 Task: Look for properties with tv facilities.
Action: Mouse moved to (1061, 157)
Screenshot: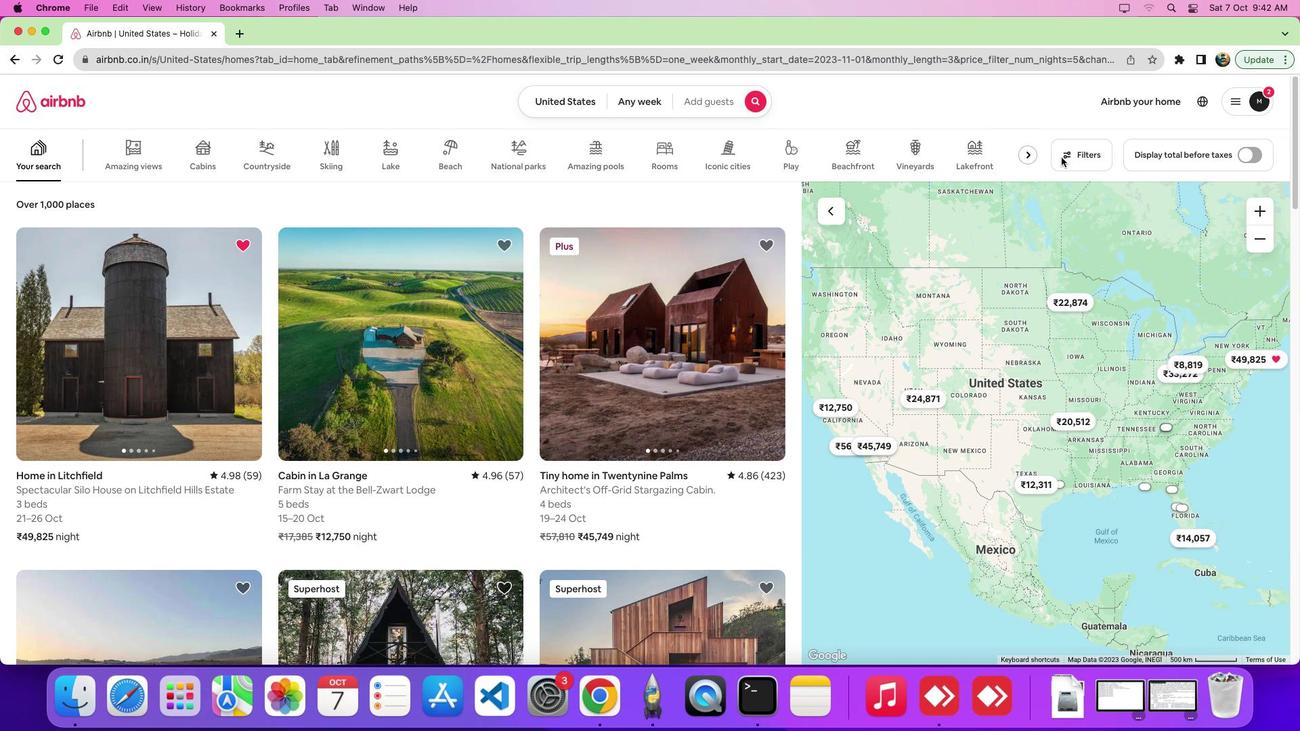 
Action: Mouse pressed left at (1061, 157)
Screenshot: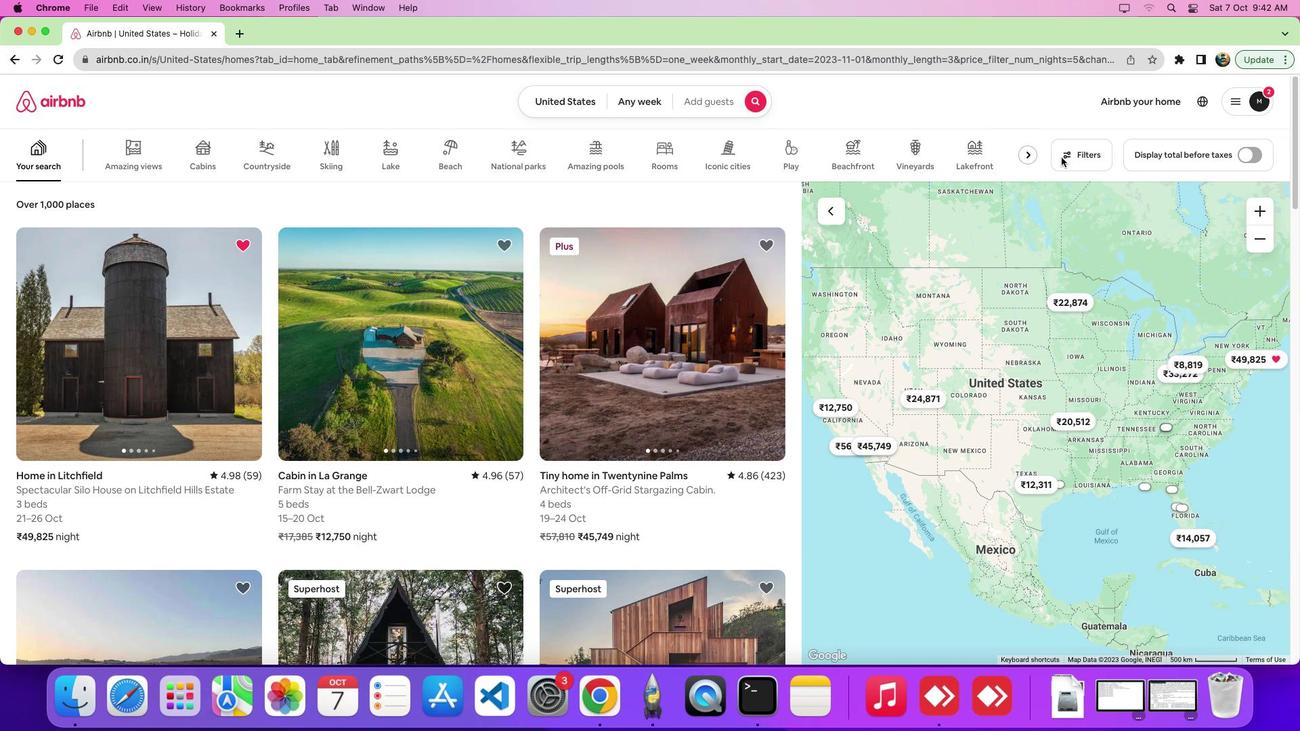
Action: Mouse moved to (1064, 155)
Screenshot: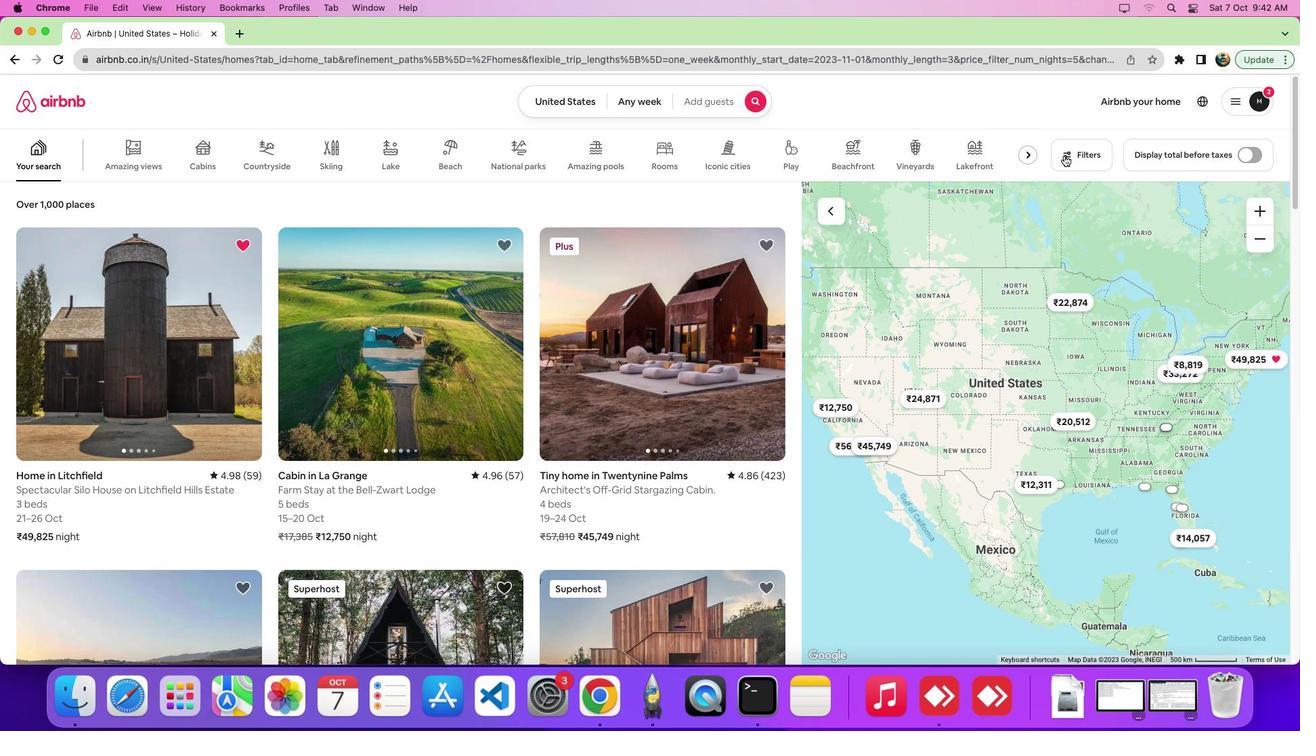 
Action: Mouse pressed left at (1064, 155)
Screenshot: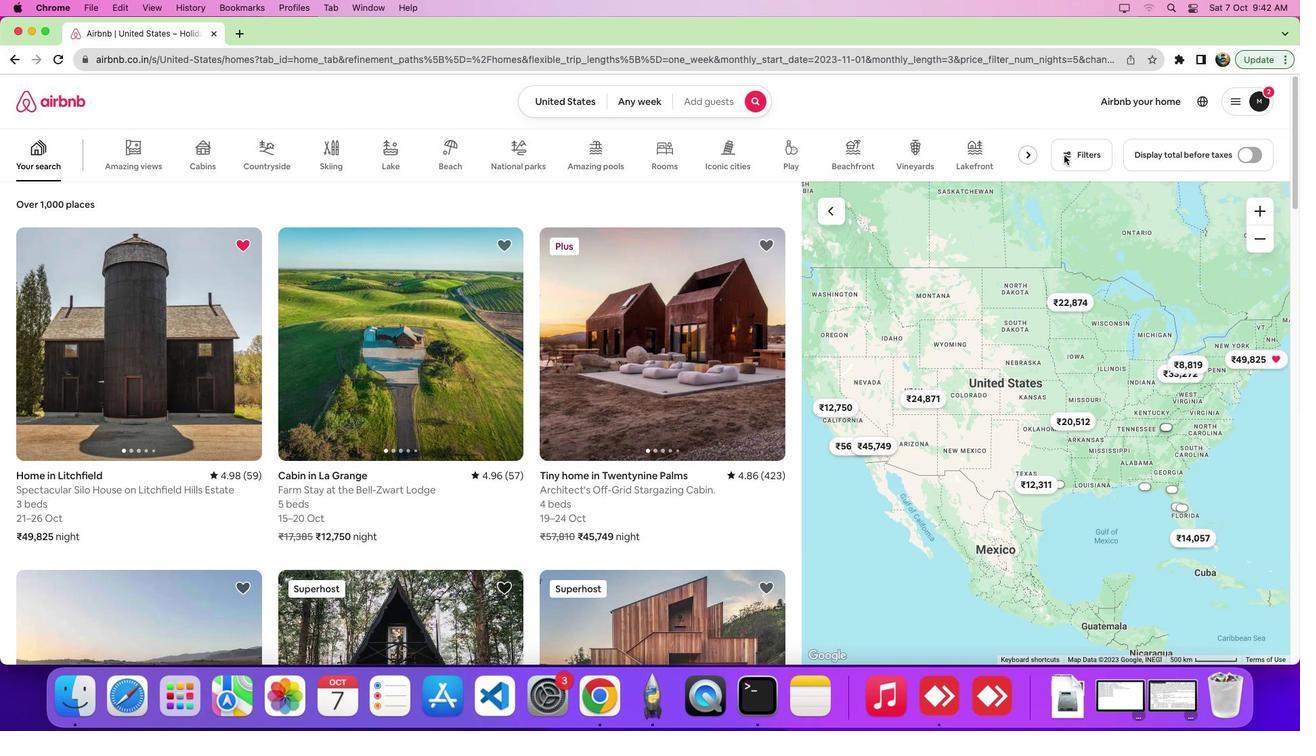 
Action: Mouse moved to (792, 231)
Screenshot: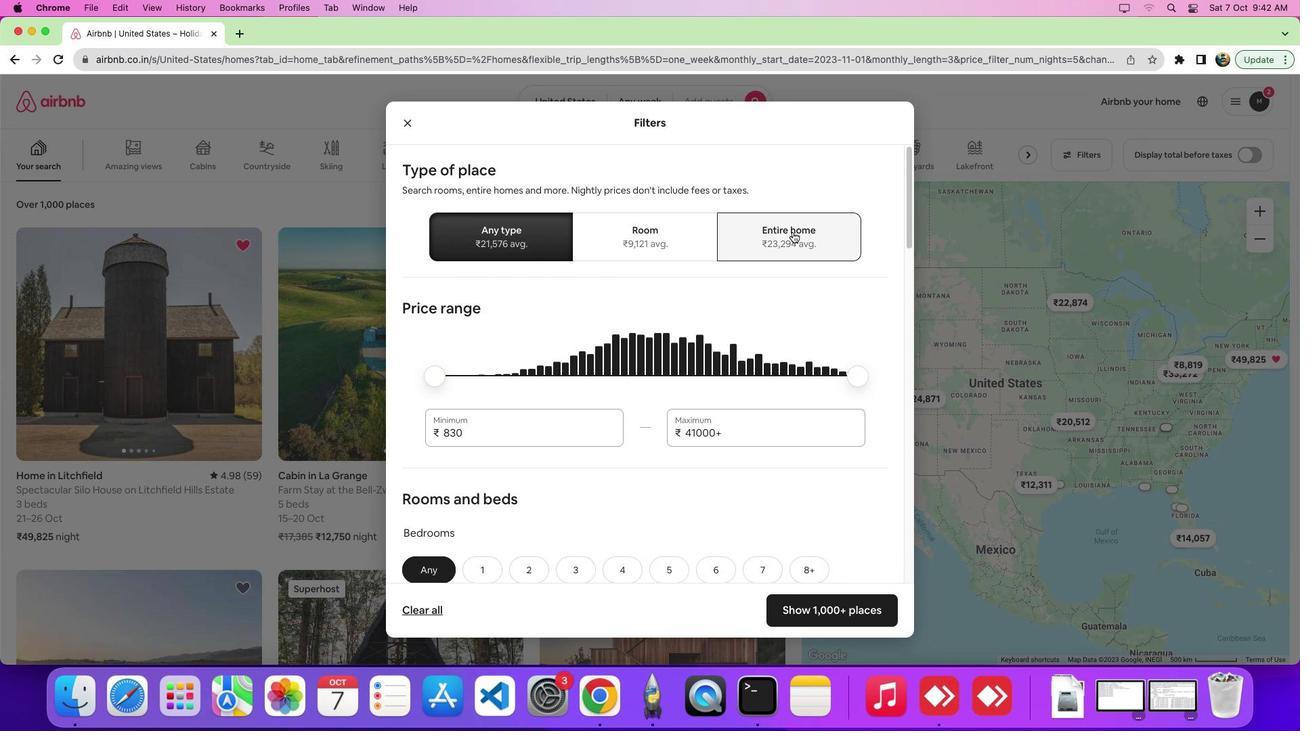 
Action: Mouse pressed left at (792, 231)
Screenshot: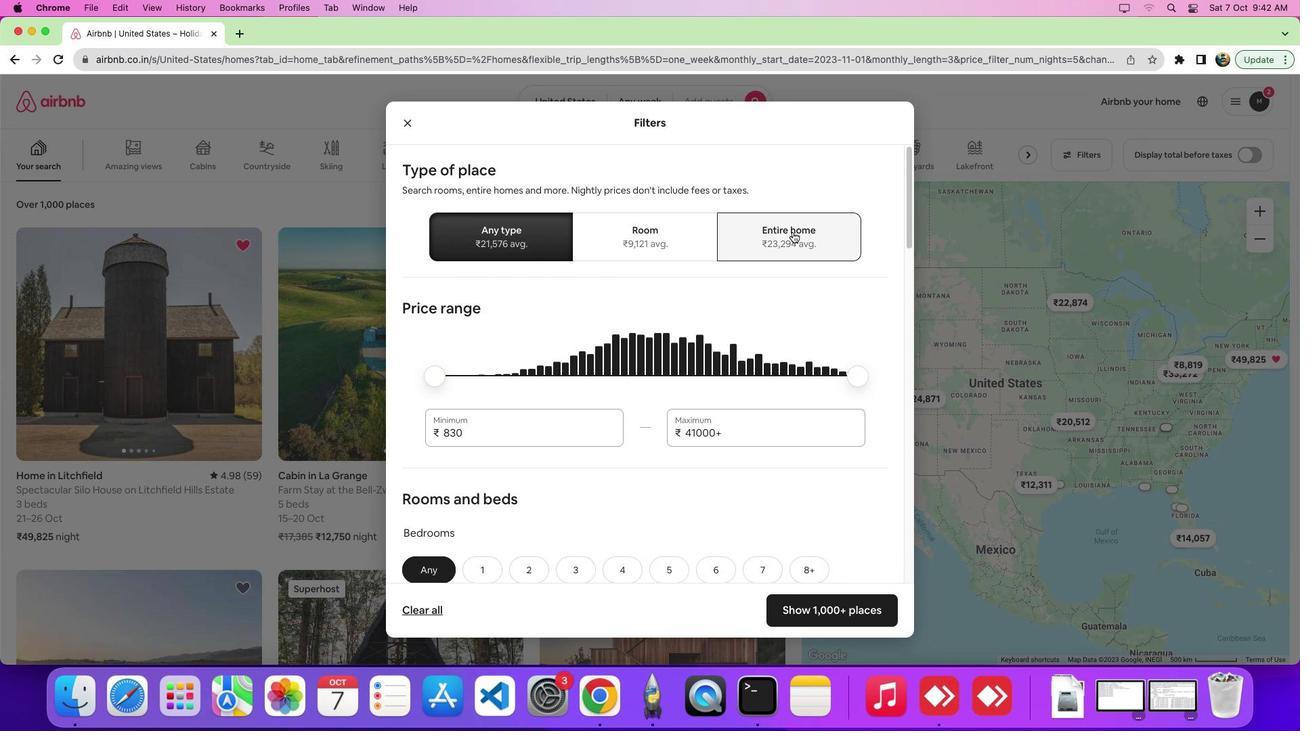 
Action: Mouse moved to (690, 358)
Screenshot: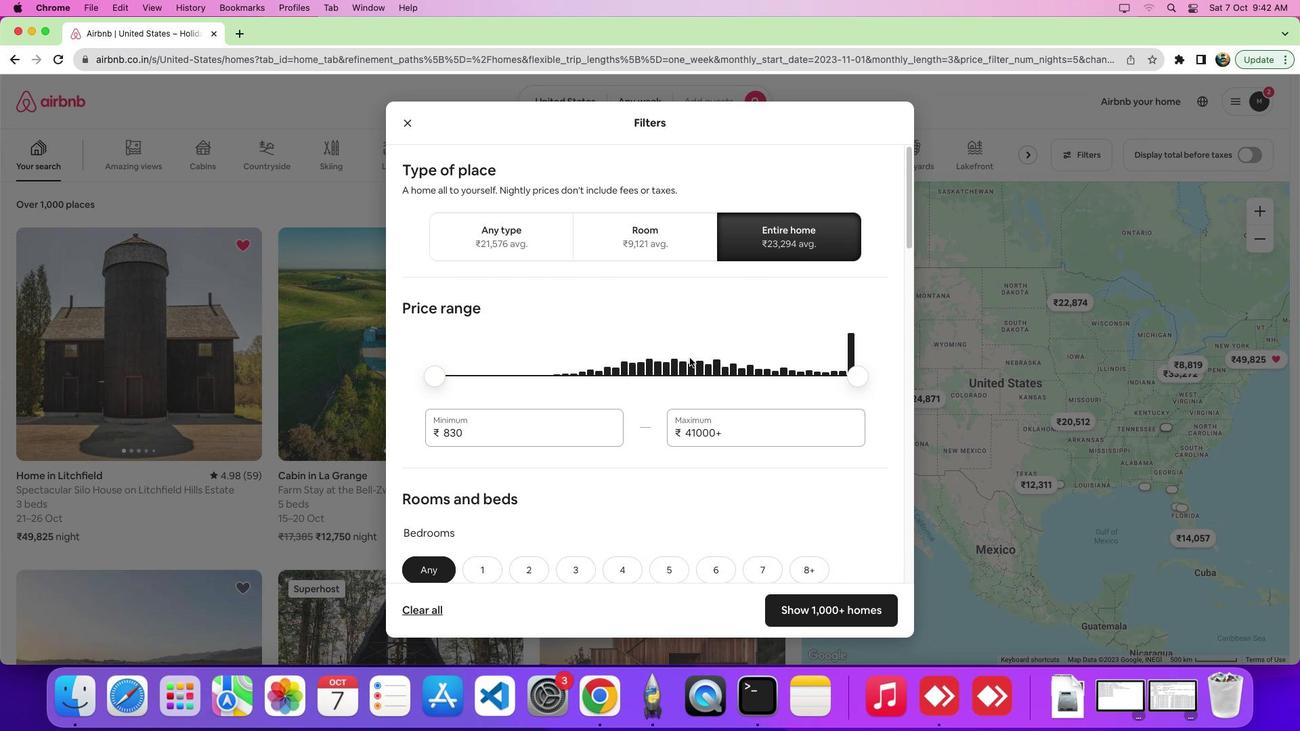 
Action: Mouse scrolled (690, 358) with delta (0, 0)
Screenshot: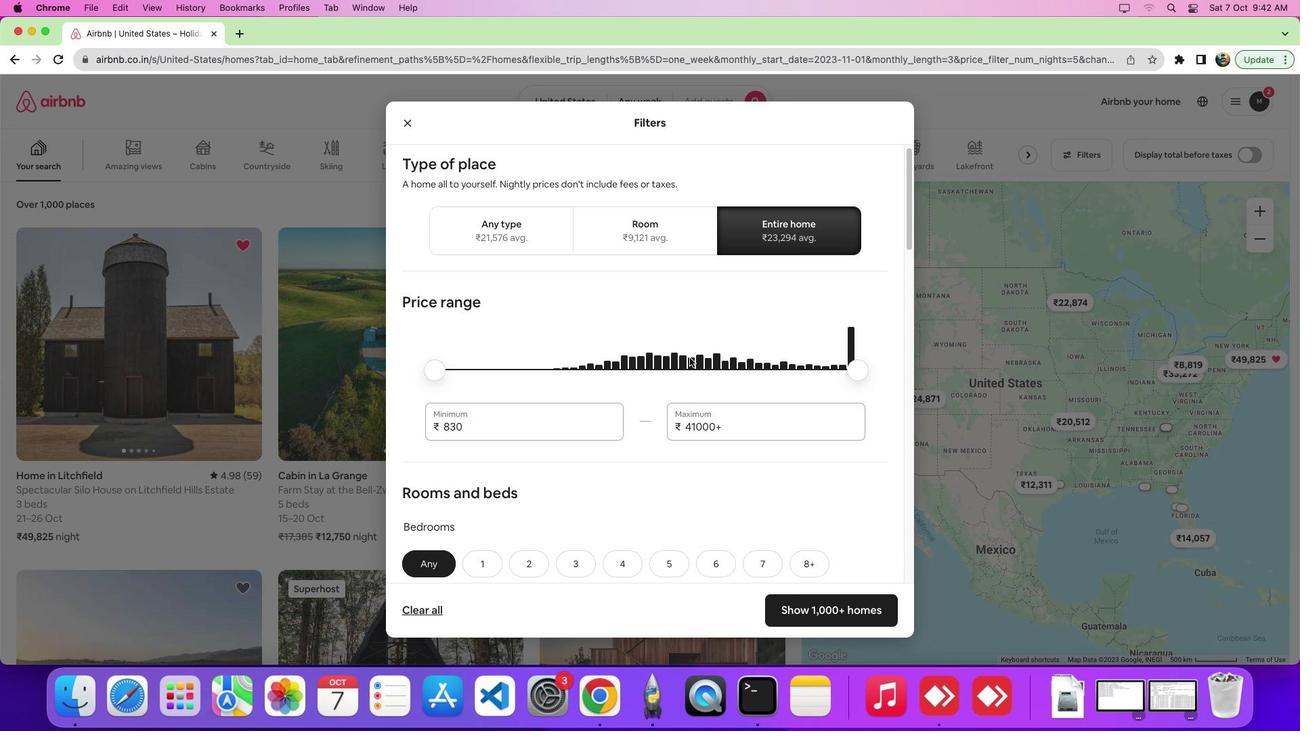 
Action: Mouse scrolled (690, 358) with delta (0, 0)
Screenshot: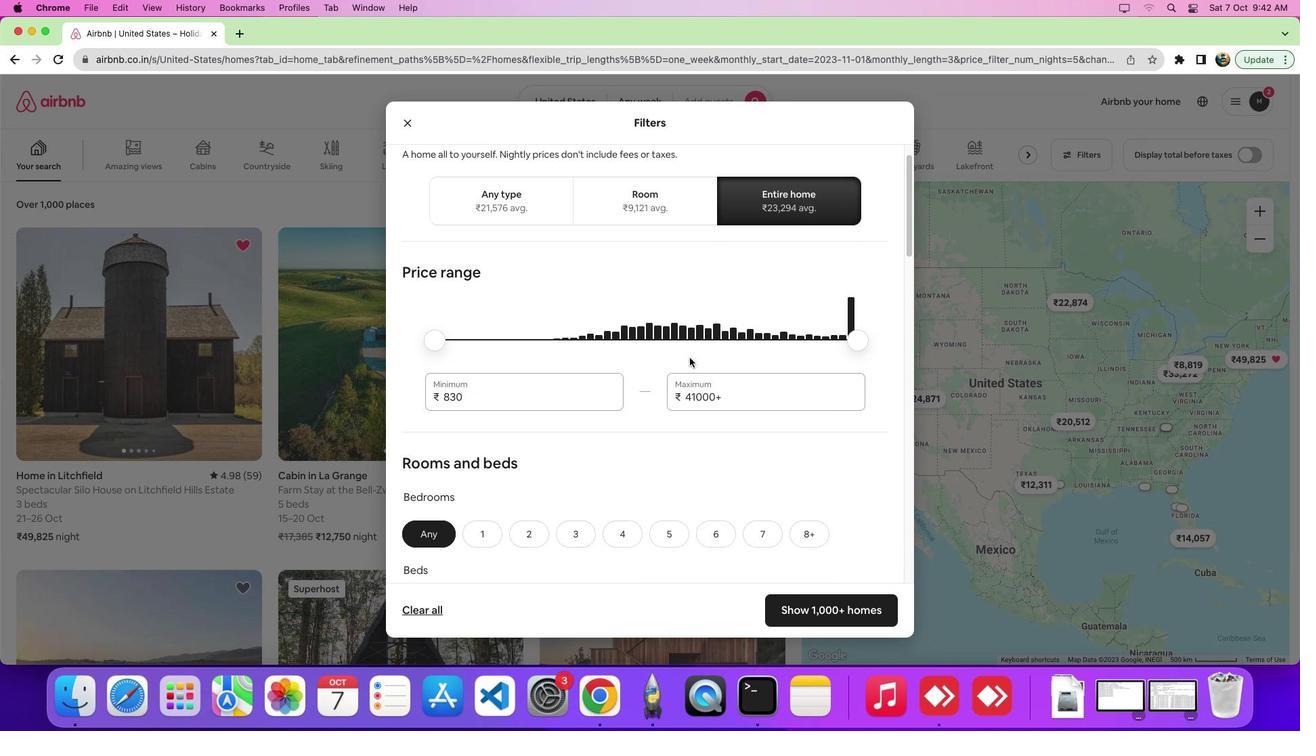 
Action: Mouse scrolled (690, 358) with delta (0, 0)
Screenshot: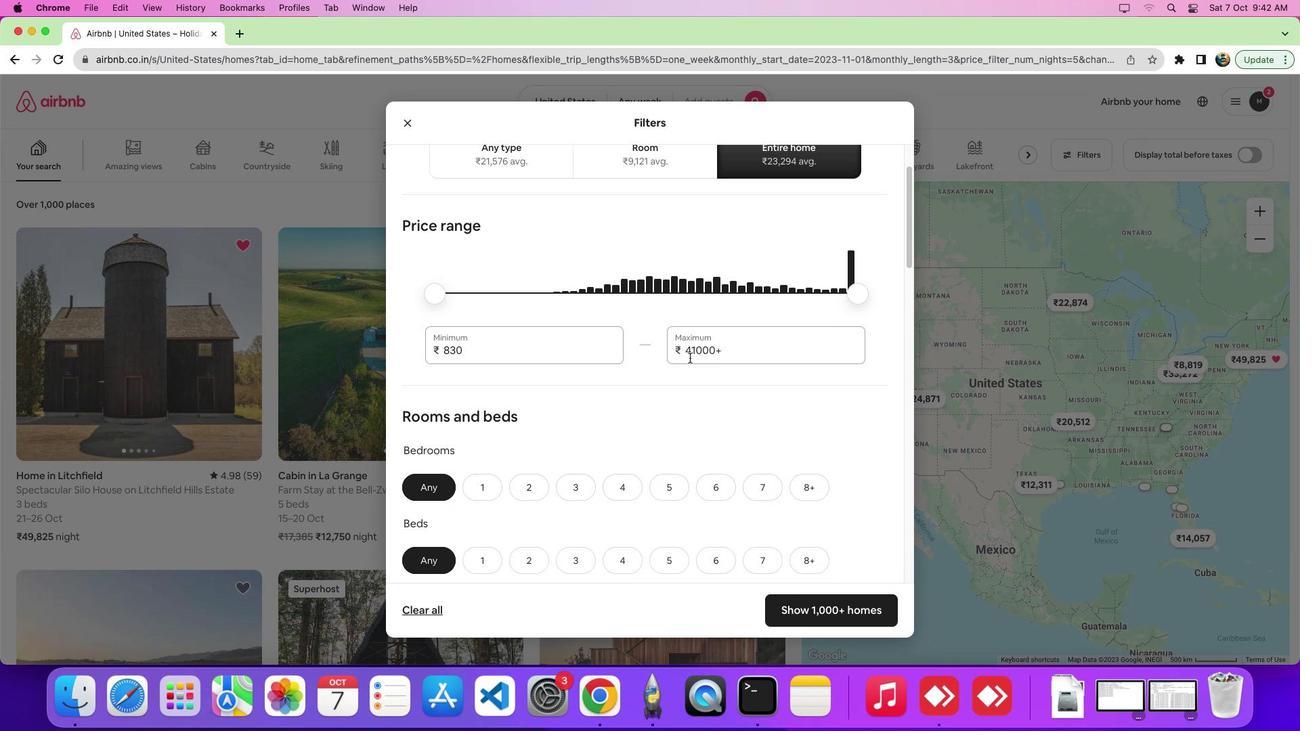 
Action: Mouse scrolled (690, 358) with delta (0, 0)
Screenshot: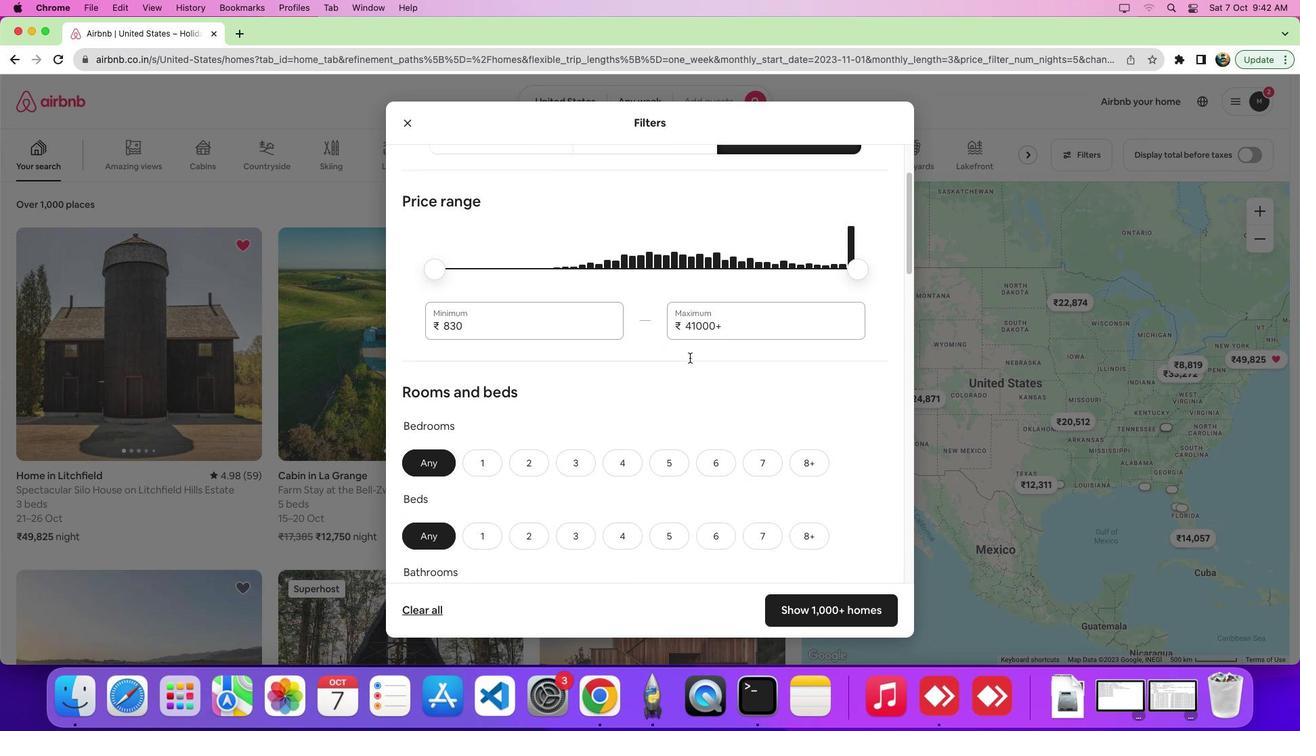 
Action: Mouse scrolled (690, 358) with delta (0, 0)
Screenshot: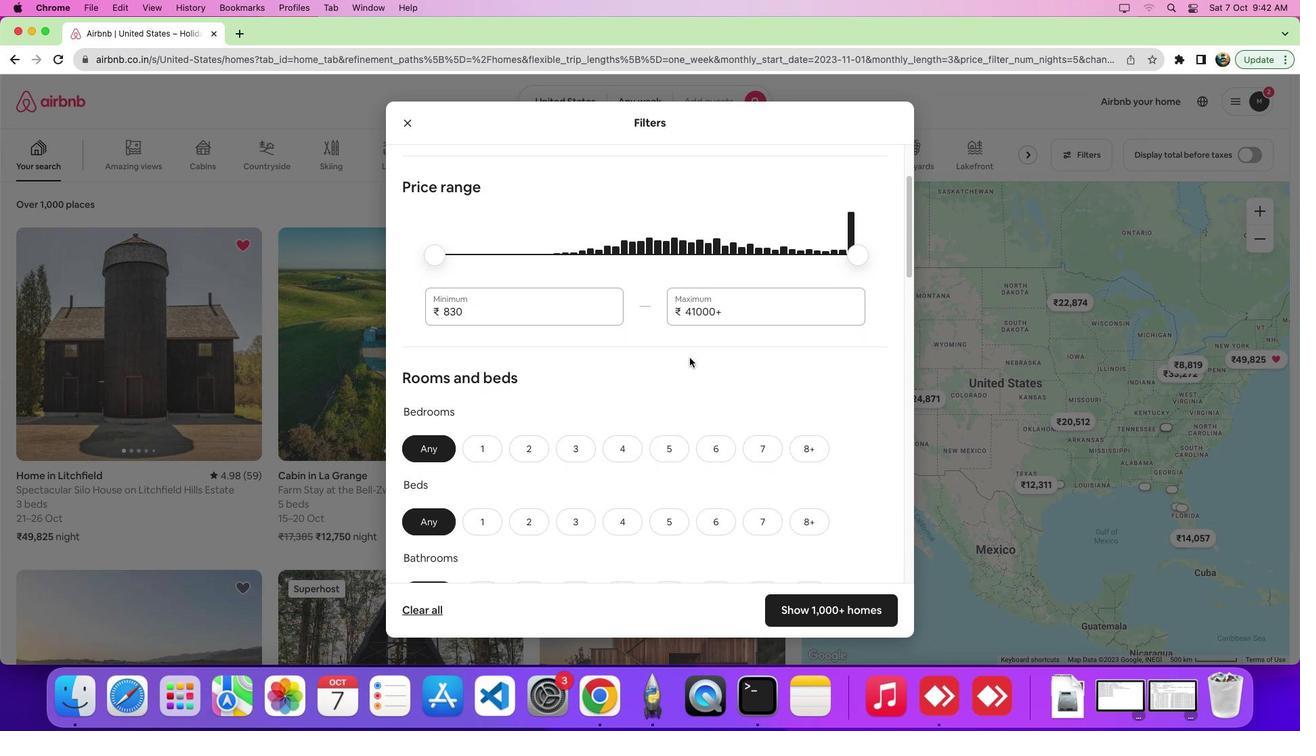 
Action: Mouse scrolled (690, 358) with delta (0, 0)
Screenshot: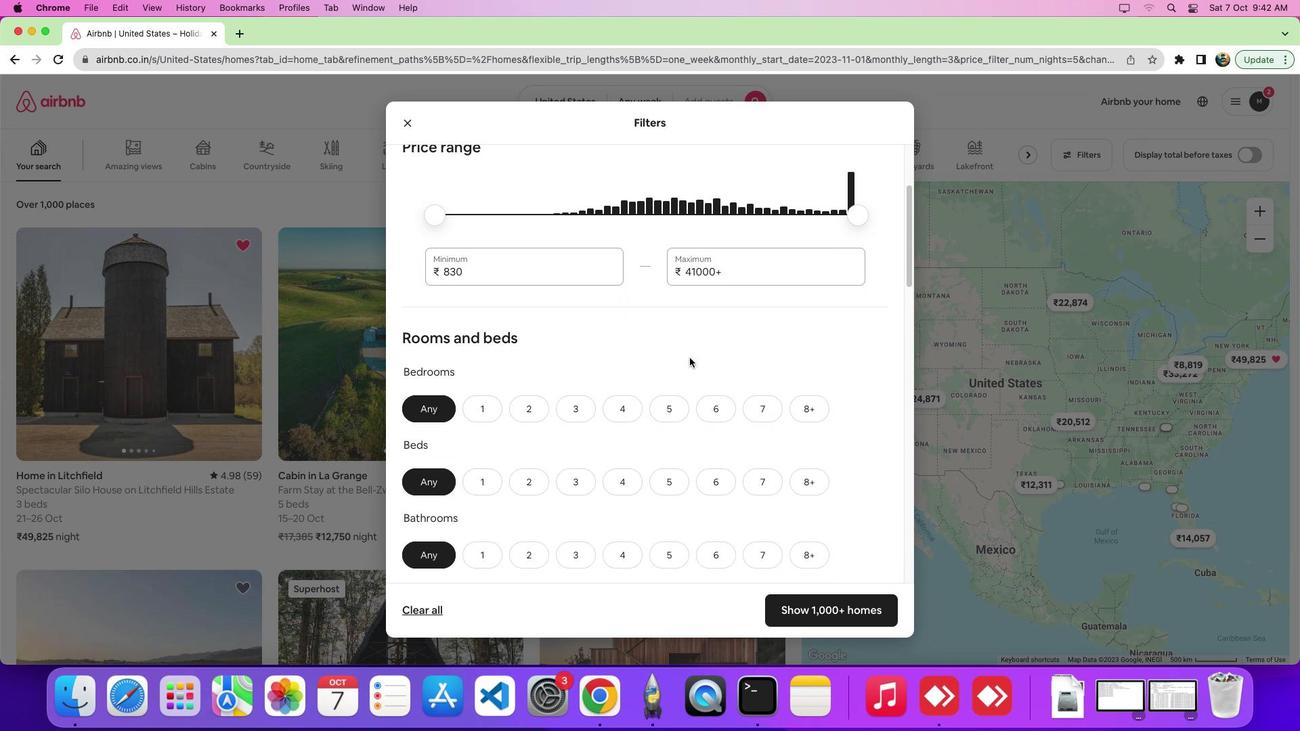 
Action: Mouse scrolled (690, 358) with delta (0, 0)
Screenshot: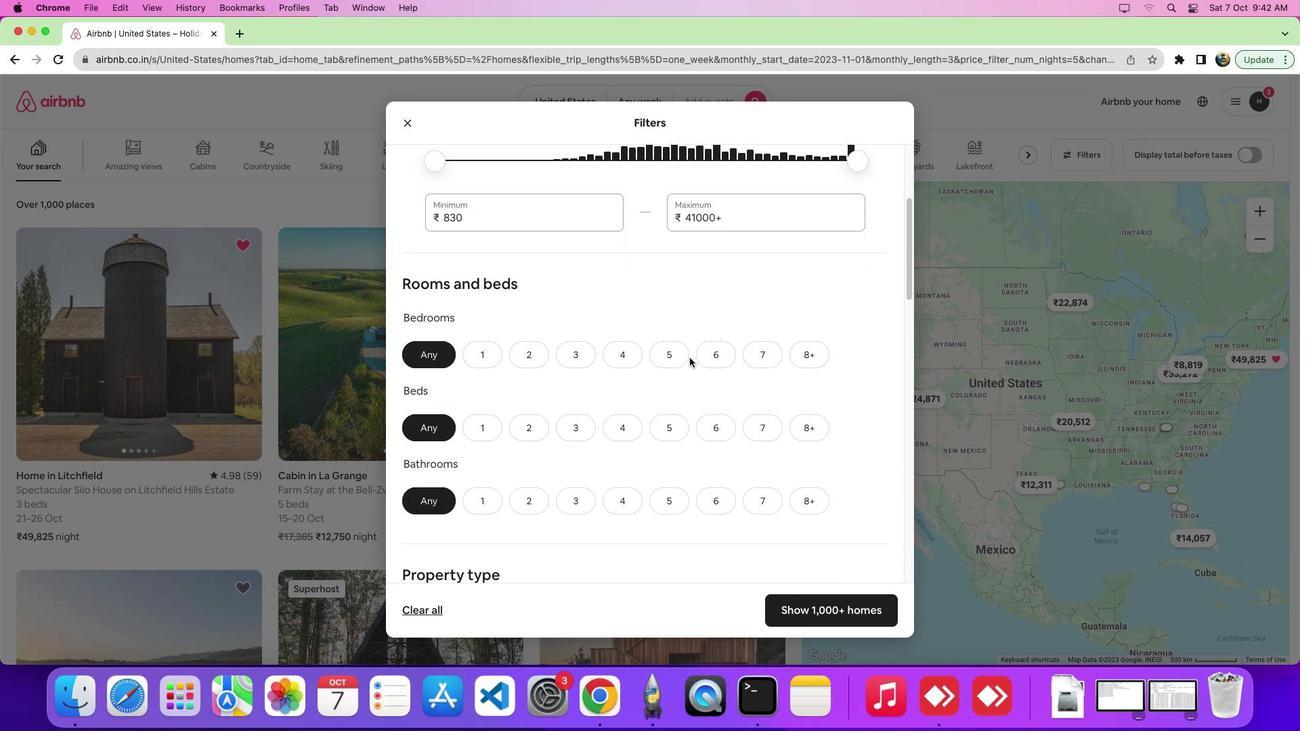 
Action: Mouse scrolled (690, 358) with delta (0, -1)
Screenshot: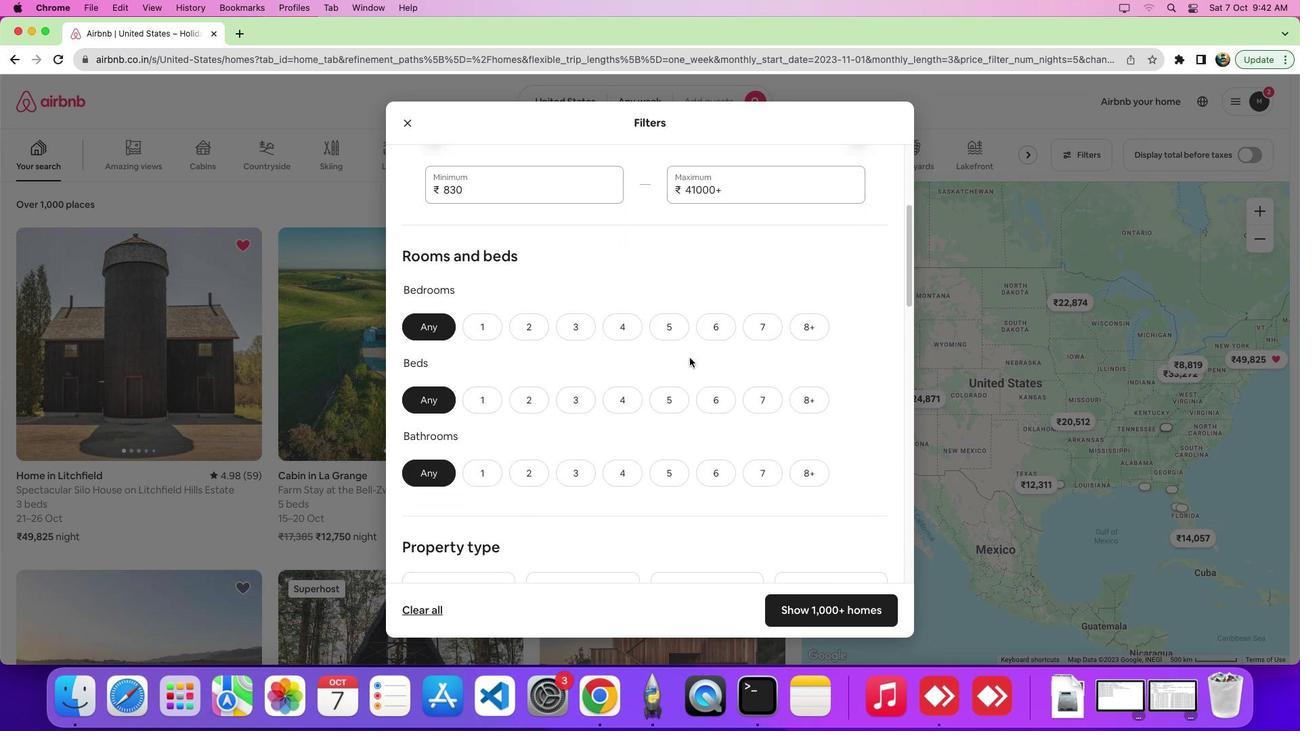 
Action: Mouse scrolled (690, 358) with delta (0, 0)
Screenshot: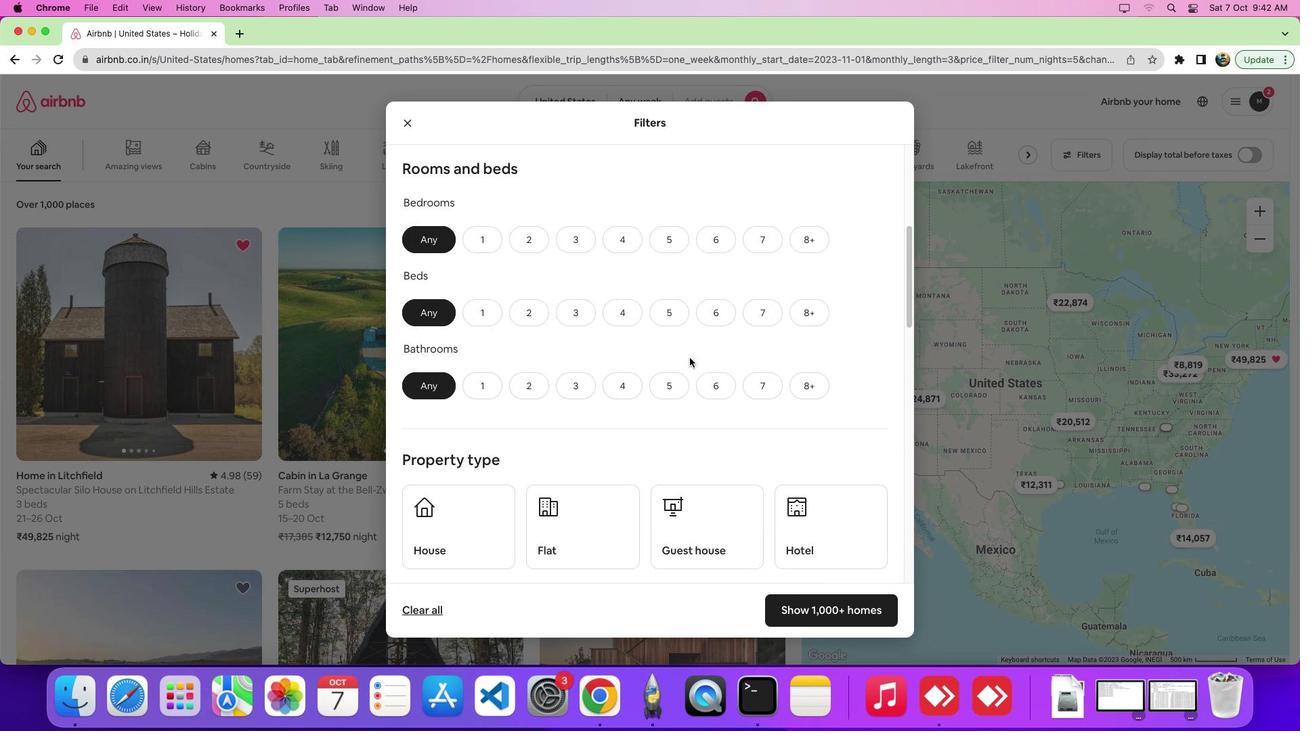 
Action: Mouse scrolled (690, 358) with delta (0, 0)
Screenshot: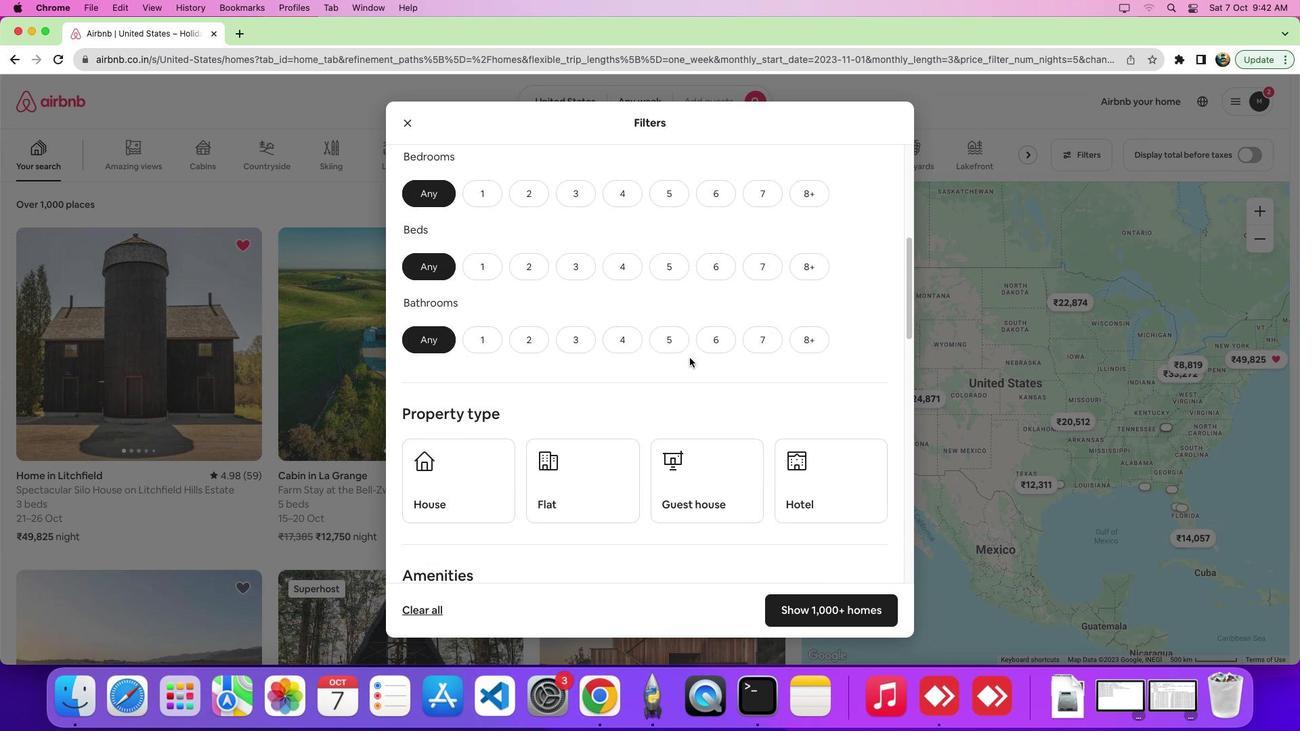 
Action: Mouse scrolled (690, 358) with delta (0, -2)
Screenshot: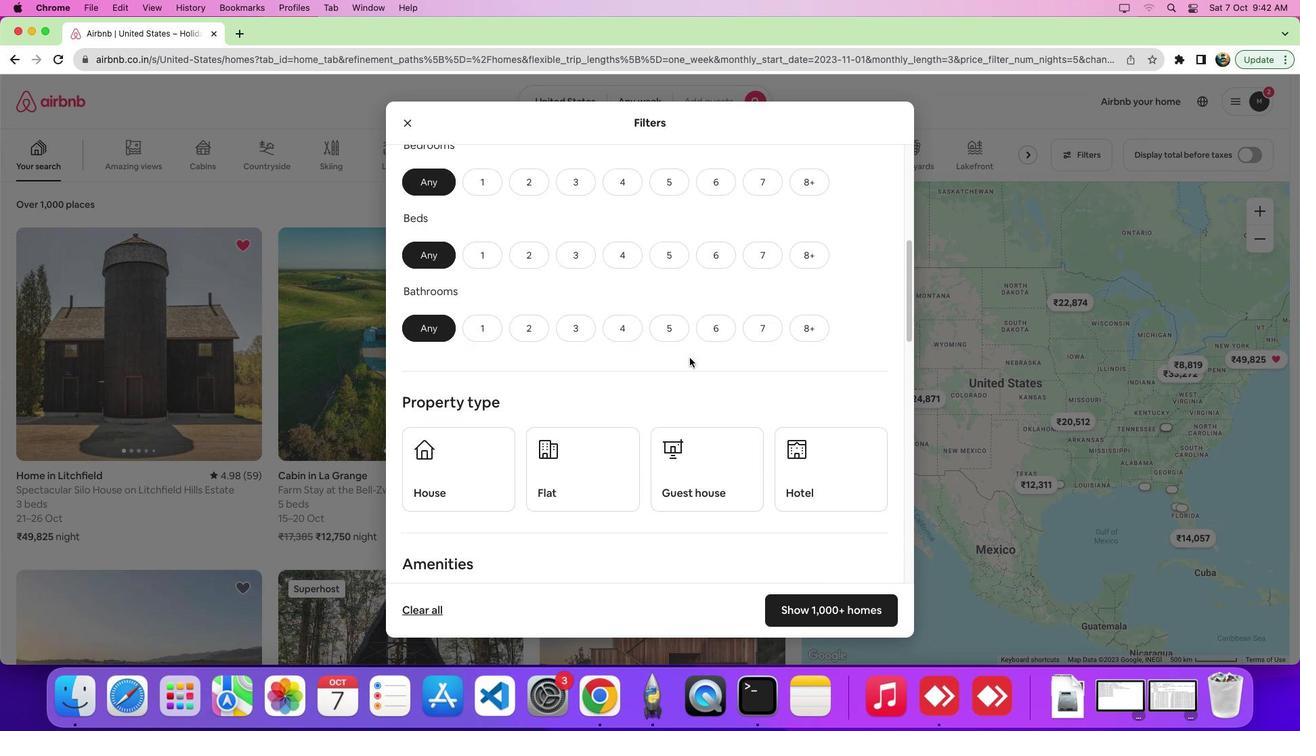 
Action: Mouse scrolled (690, 358) with delta (0, 0)
Screenshot: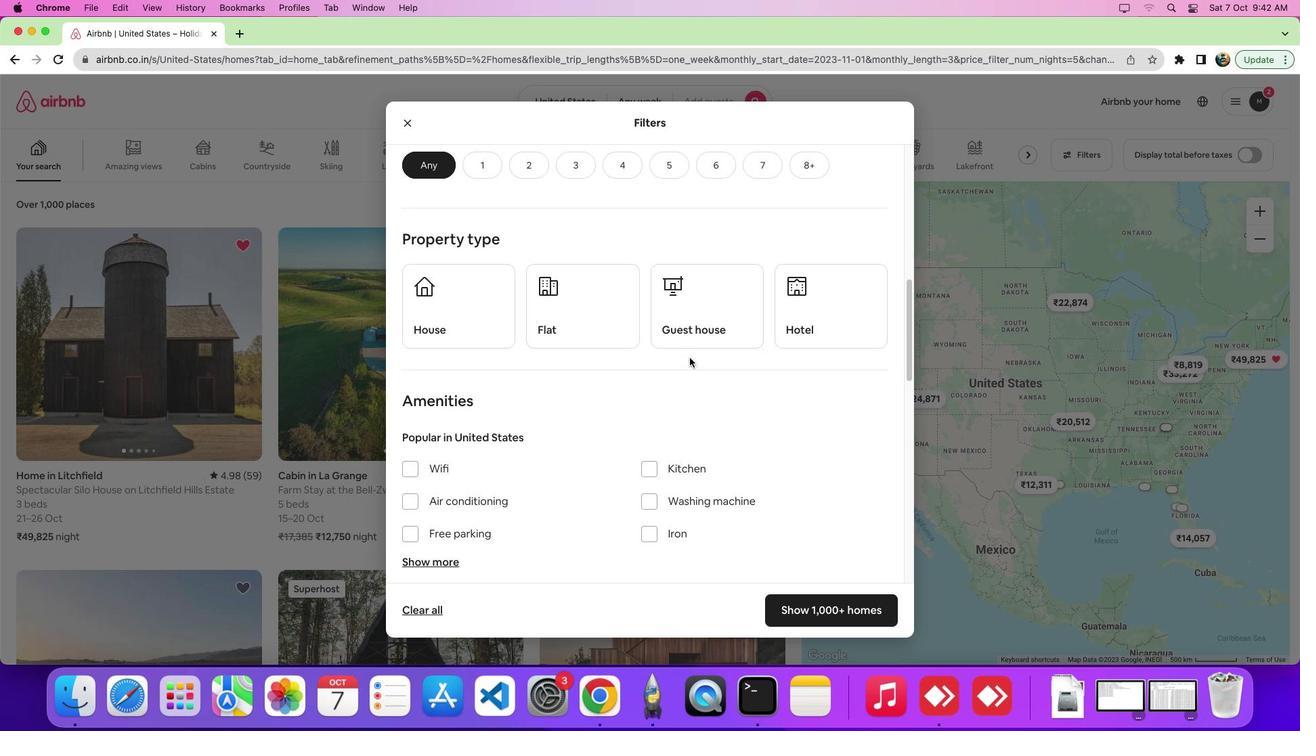 
Action: Mouse scrolled (690, 358) with delta (0, 0)
Screenshot: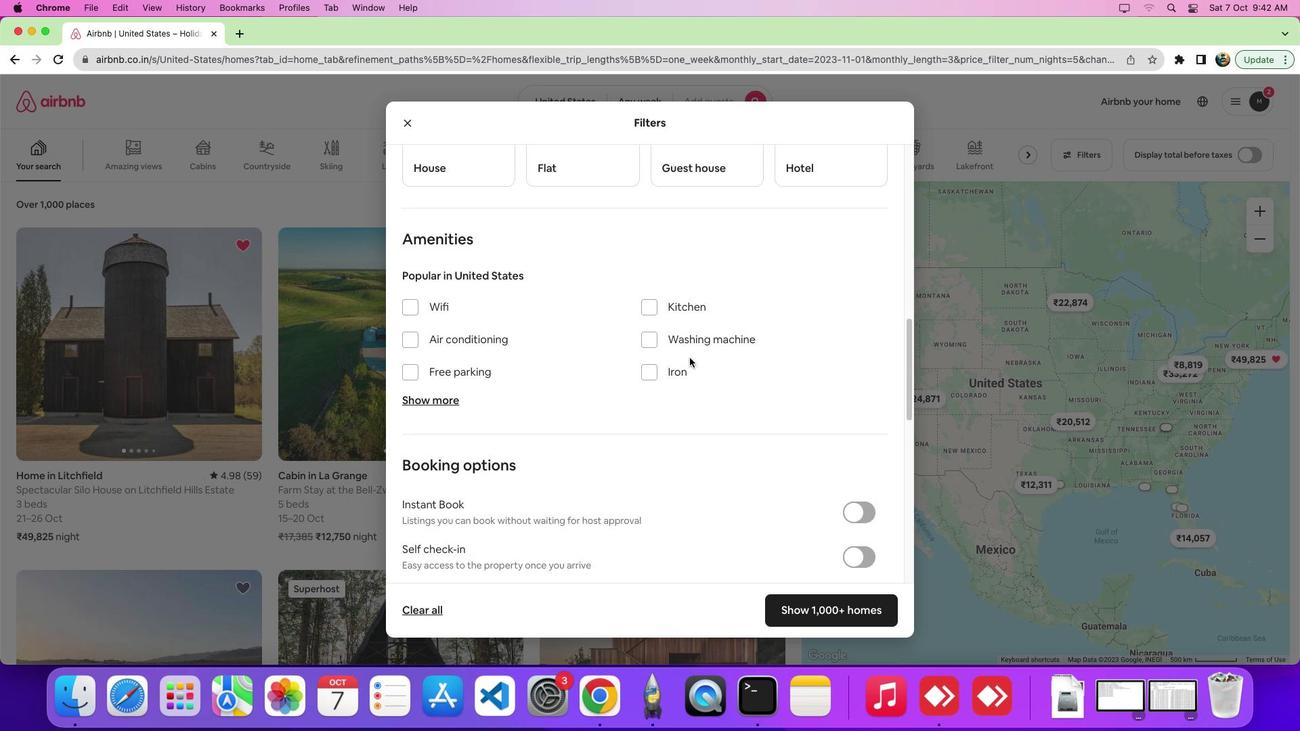 
Action: Mouse scrolled (690, 358) with delta (0, -4)
Screenshot: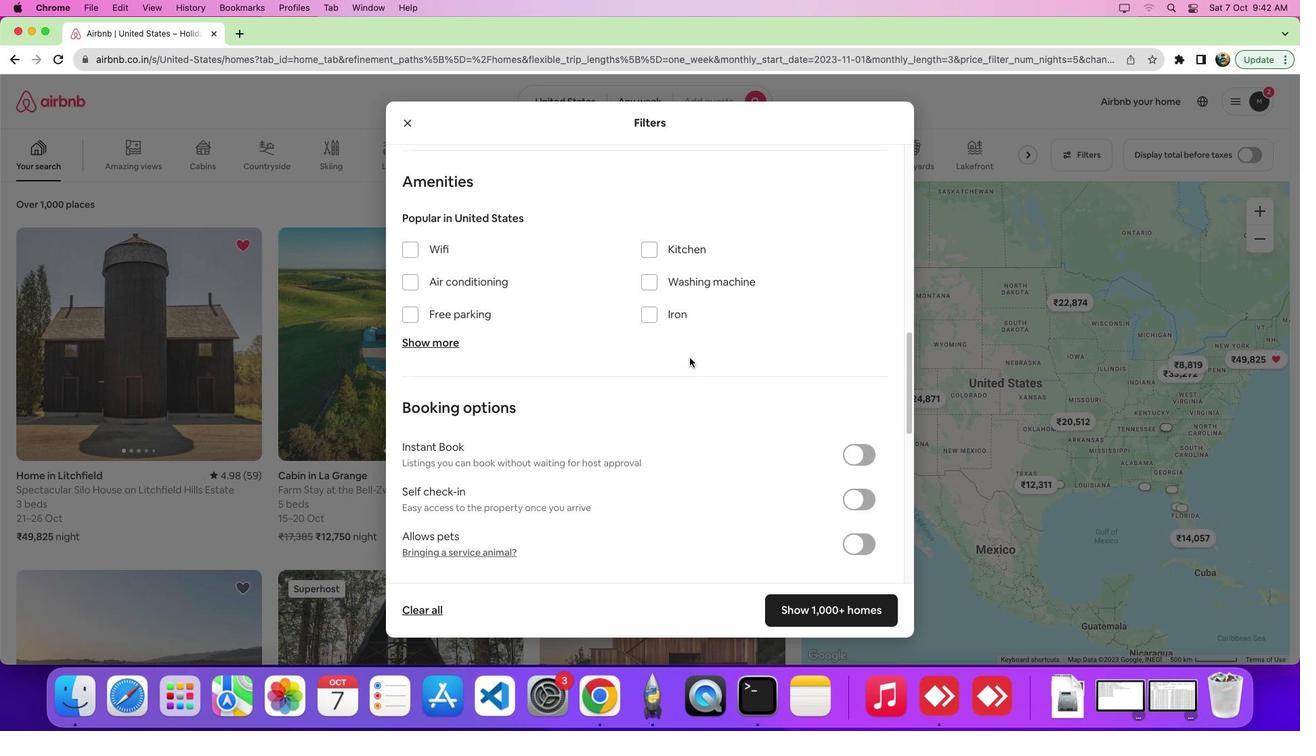 
Action: Mouse scrolled (690, 358) with delta (0, -4)
Screenshot: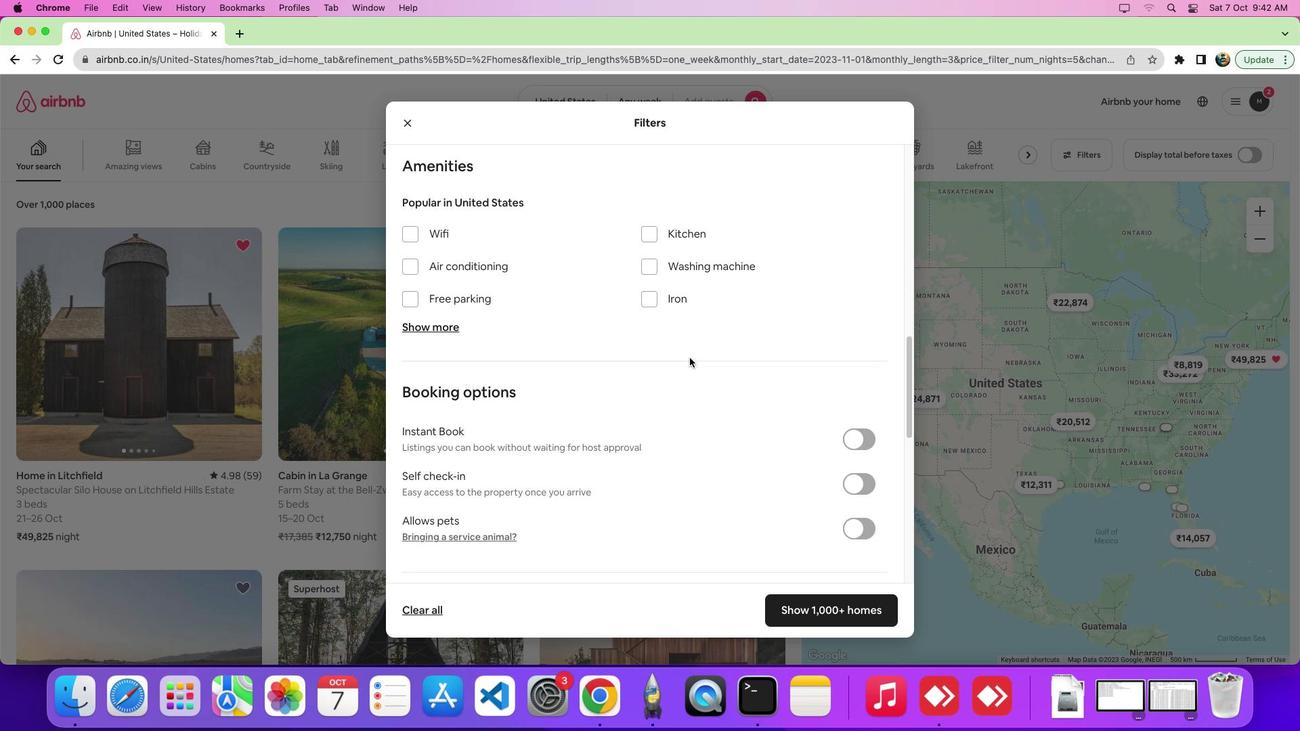 
Action: Mouse moved to (425, 322)
Screenshot: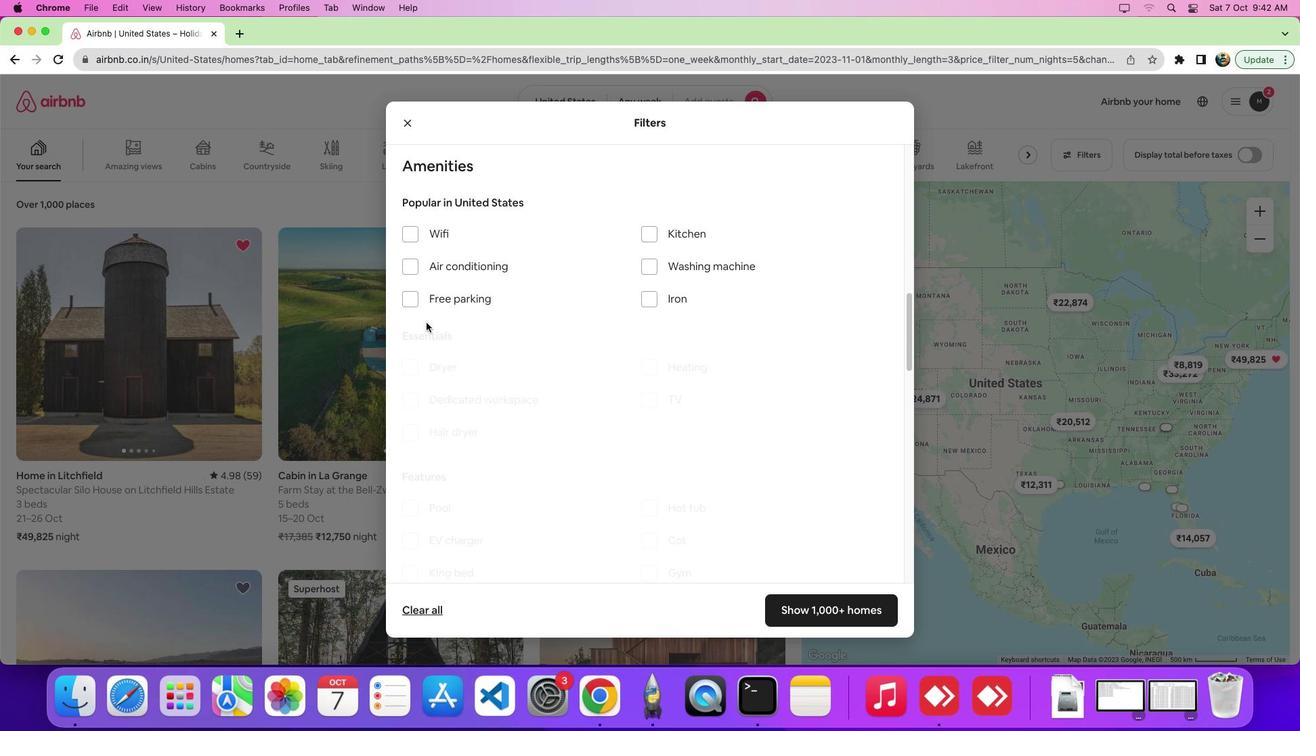 
Action: Mouse pressed left at (425, 322)
Screenshot: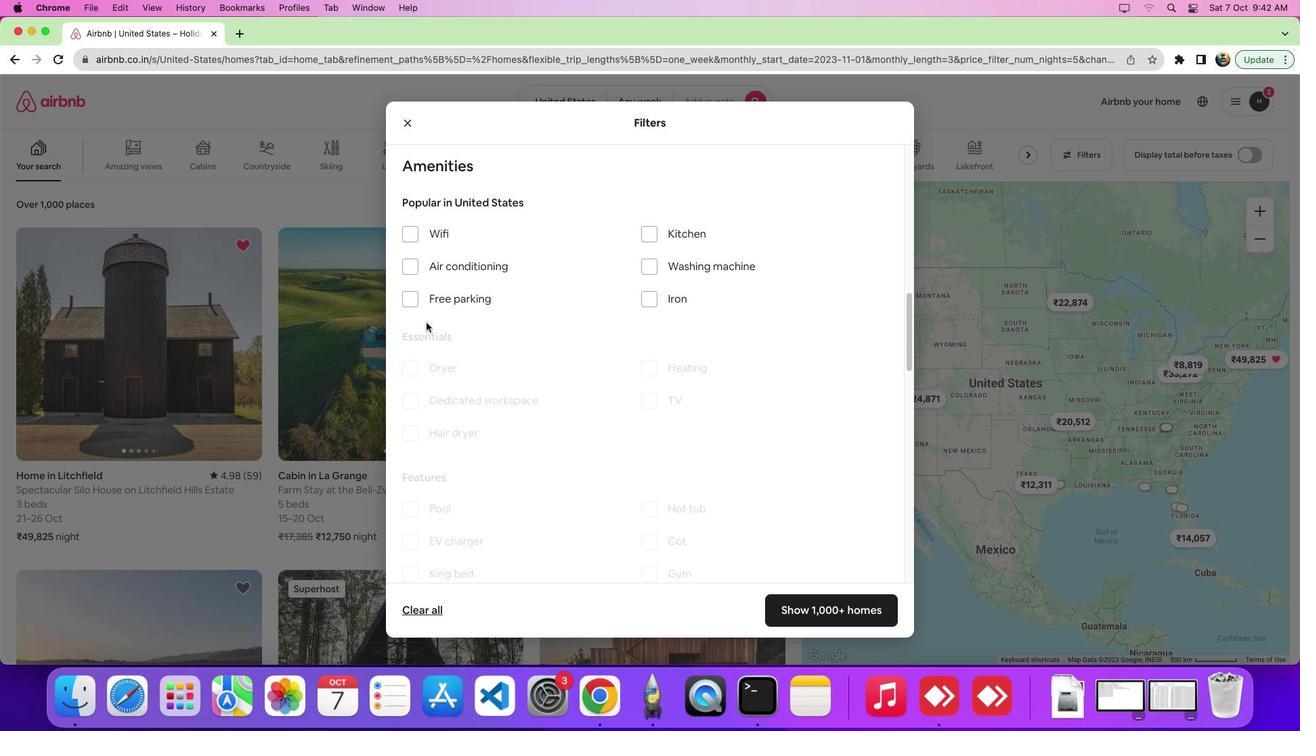 
Action: Mouse moved to (645, 400)
Screenshot: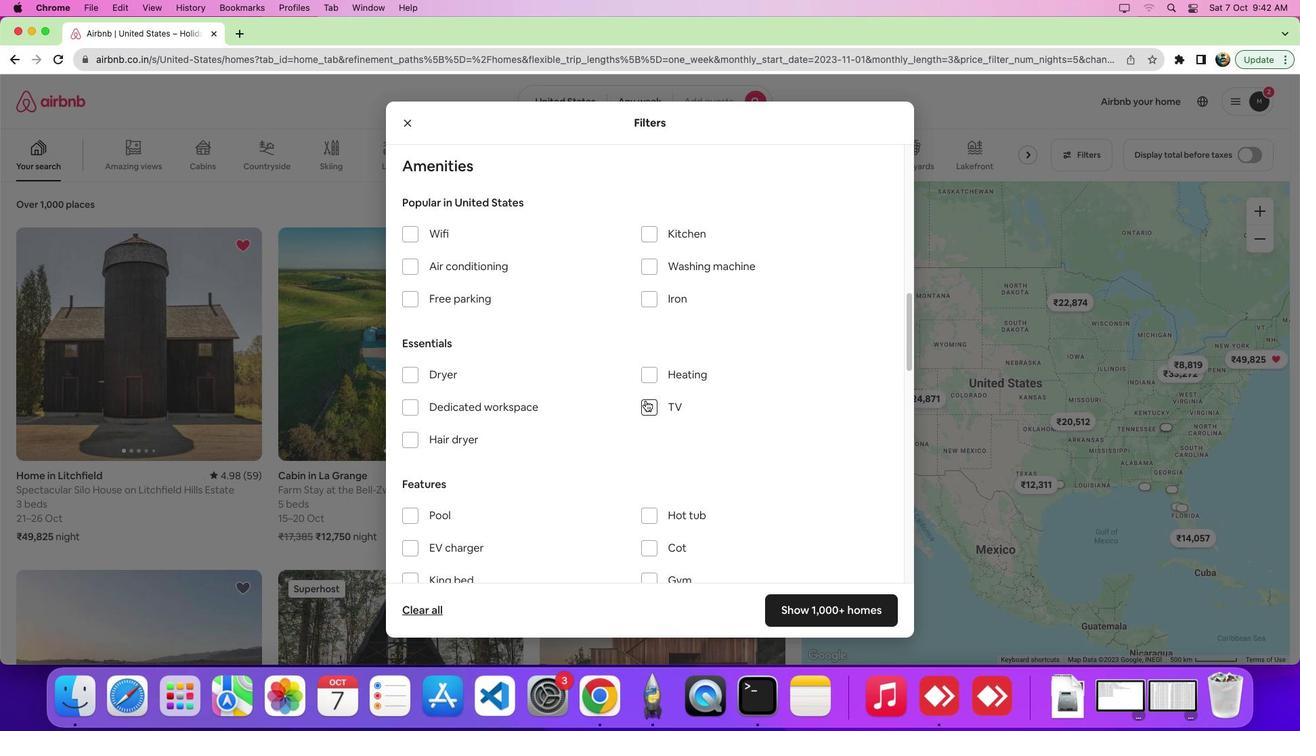 
Action: Mouse pressed left at (645, 400)
Screenshot: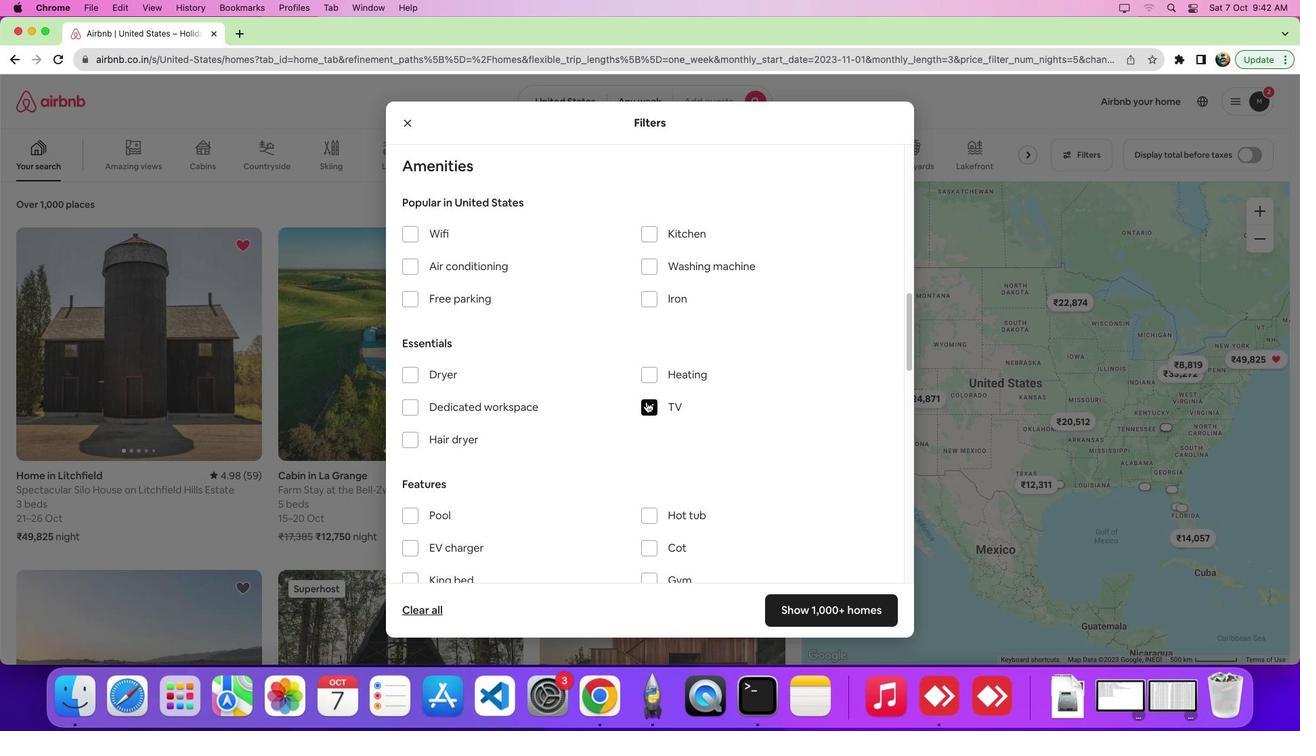 
Action: Mouse moved to (793, 604)
Screenshot: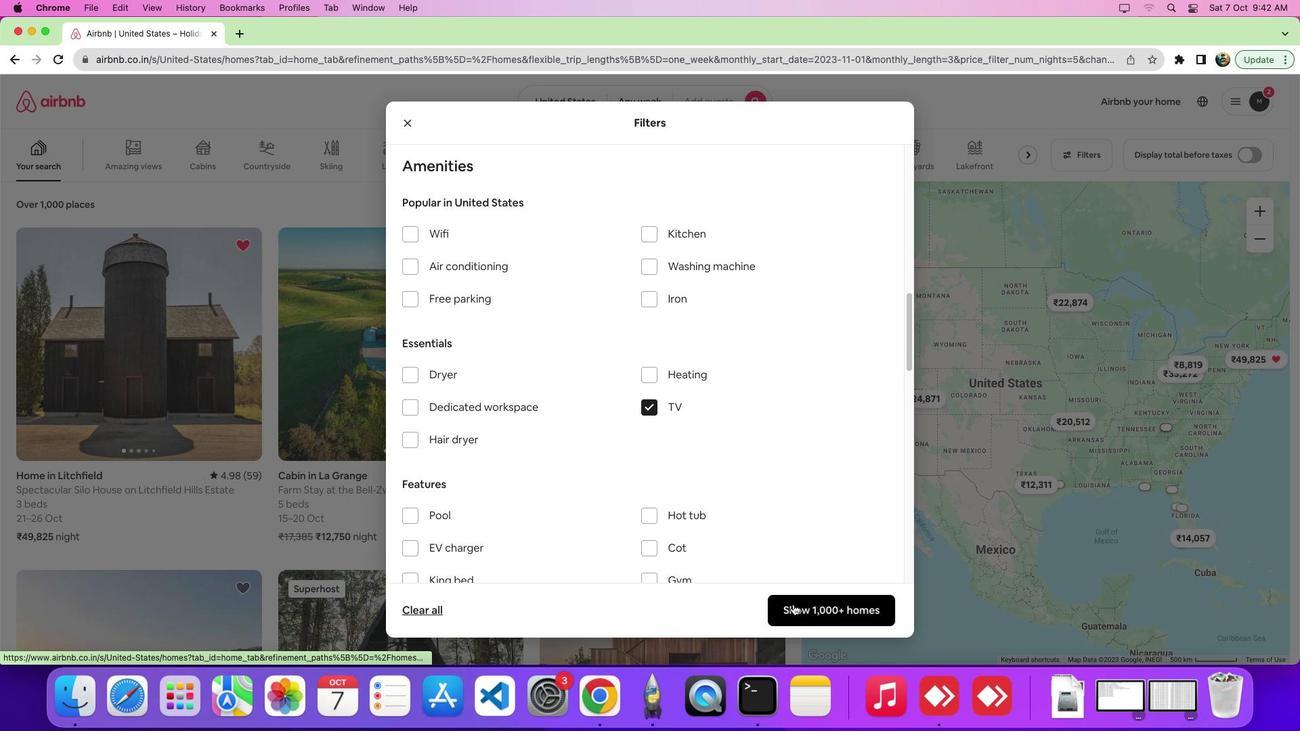 
Action: Mouse pressed left at (793, 604)
Screenshot: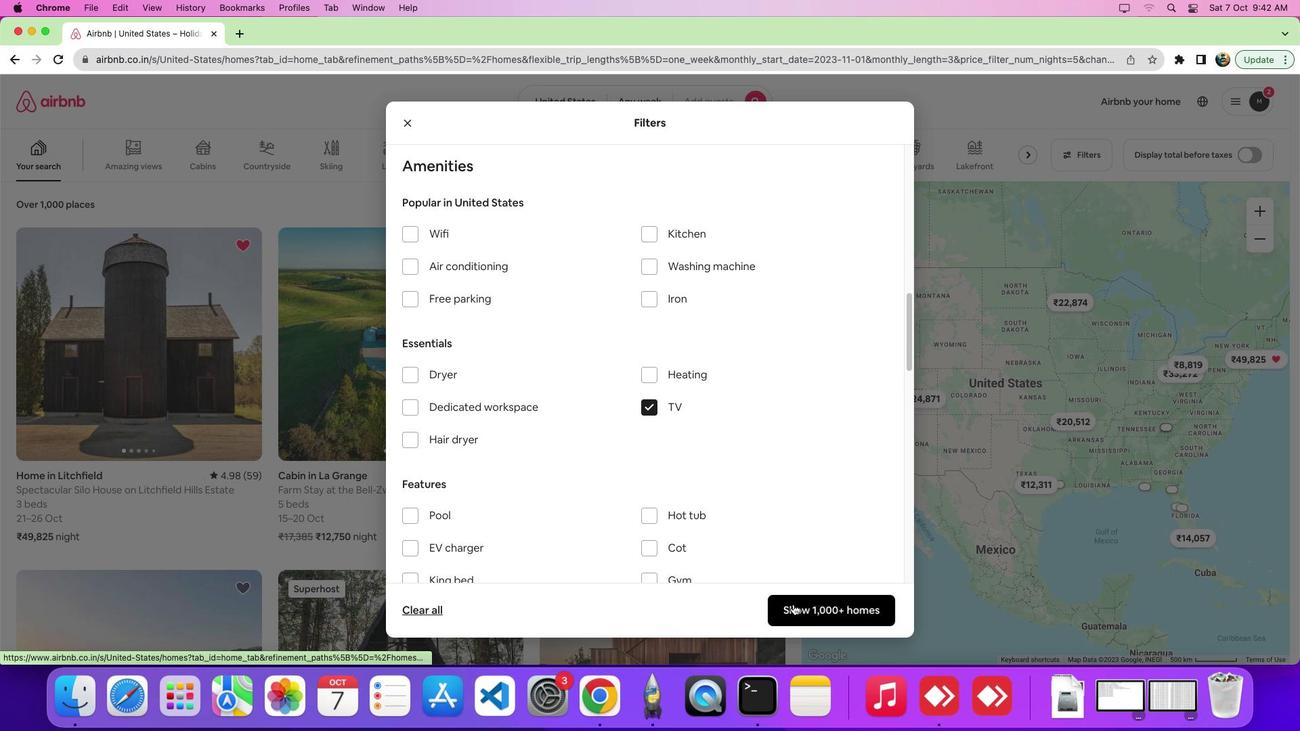 
Action: Mouse moved to (711, 549)
Screenshot: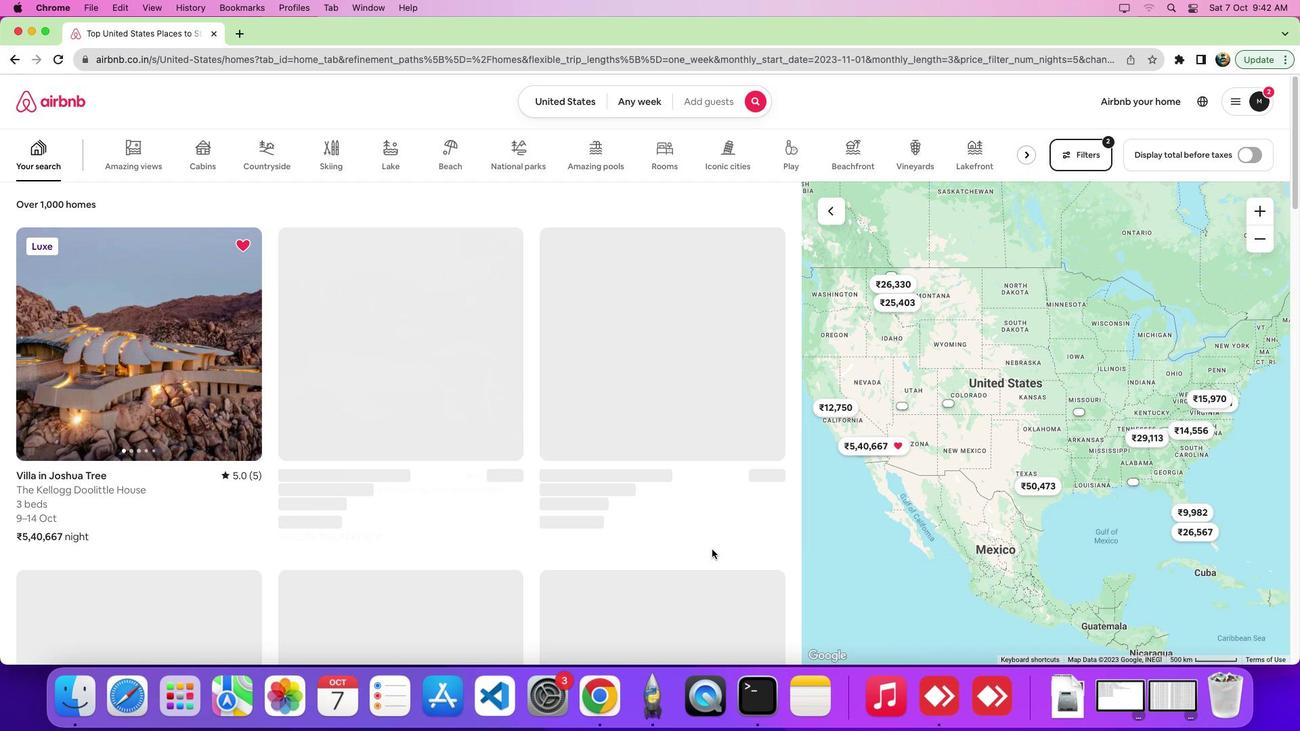 
